 Task: Assign in the project VantageTech the issue 'Develop a new tool for automated testing of chatbots' to the sprint 'Epic Expedition'.
Action: Mouse moved to (217, 58)
Screenshot: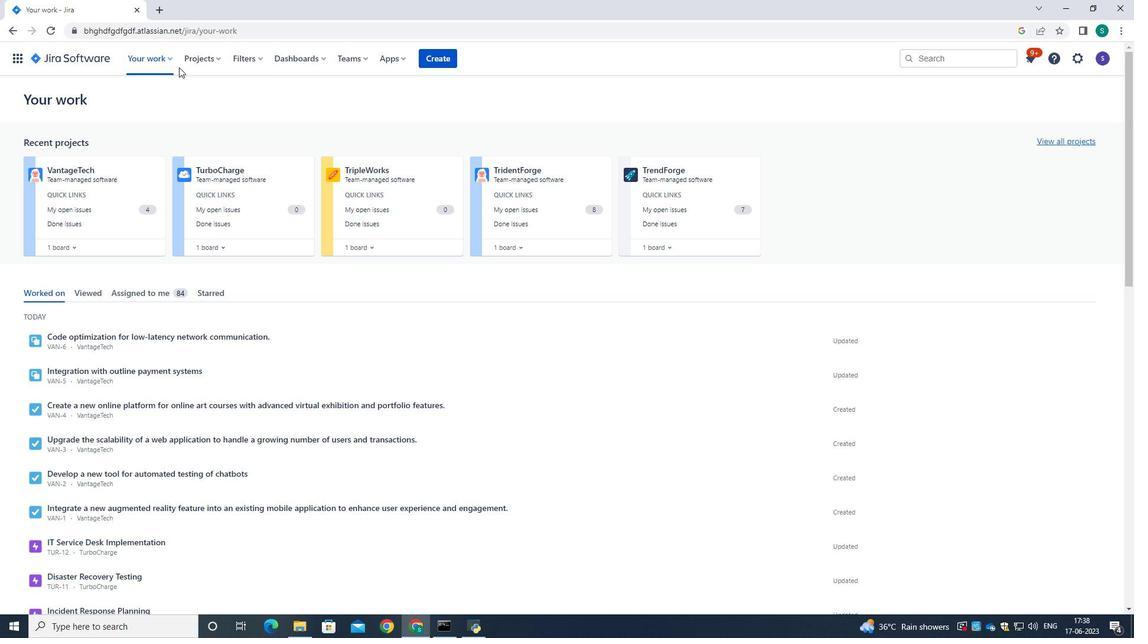 
Action: Mouse pressed left at (217, 58)
Screenshot: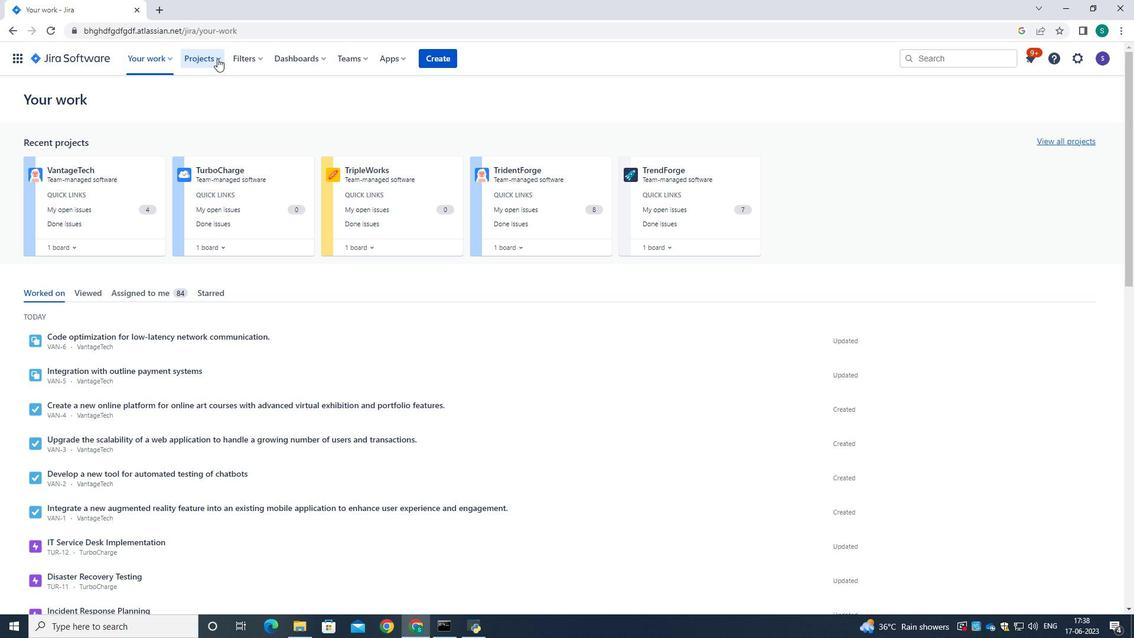 
Action: Mouse moved to (234, 106)
Screenshot: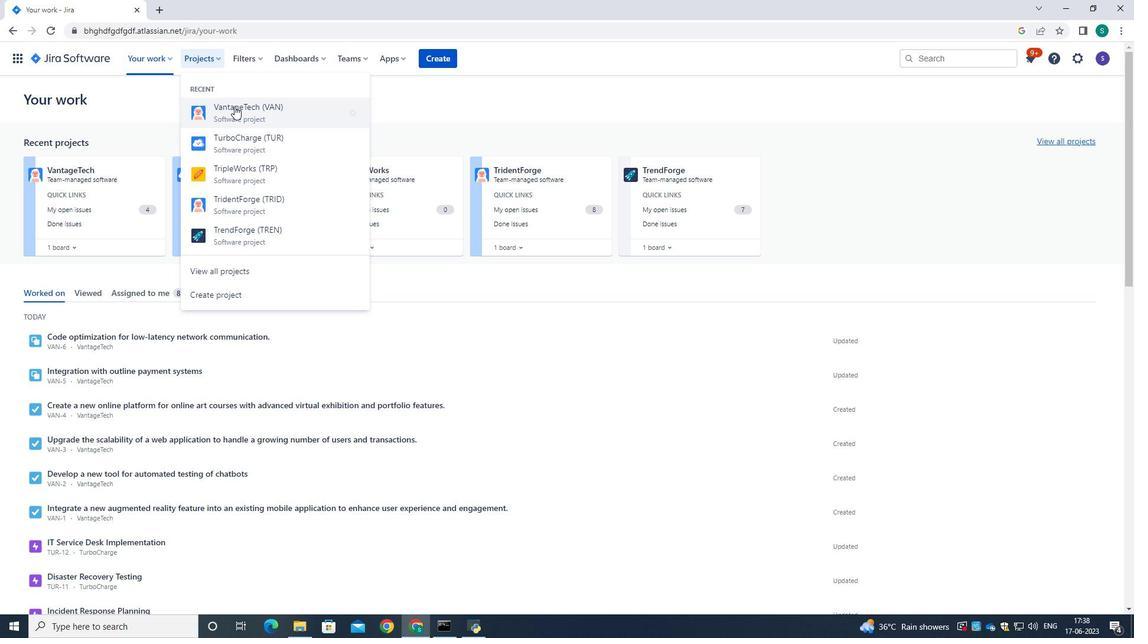 
Action: Mouse pressed left at (234, 106)
Screenshot: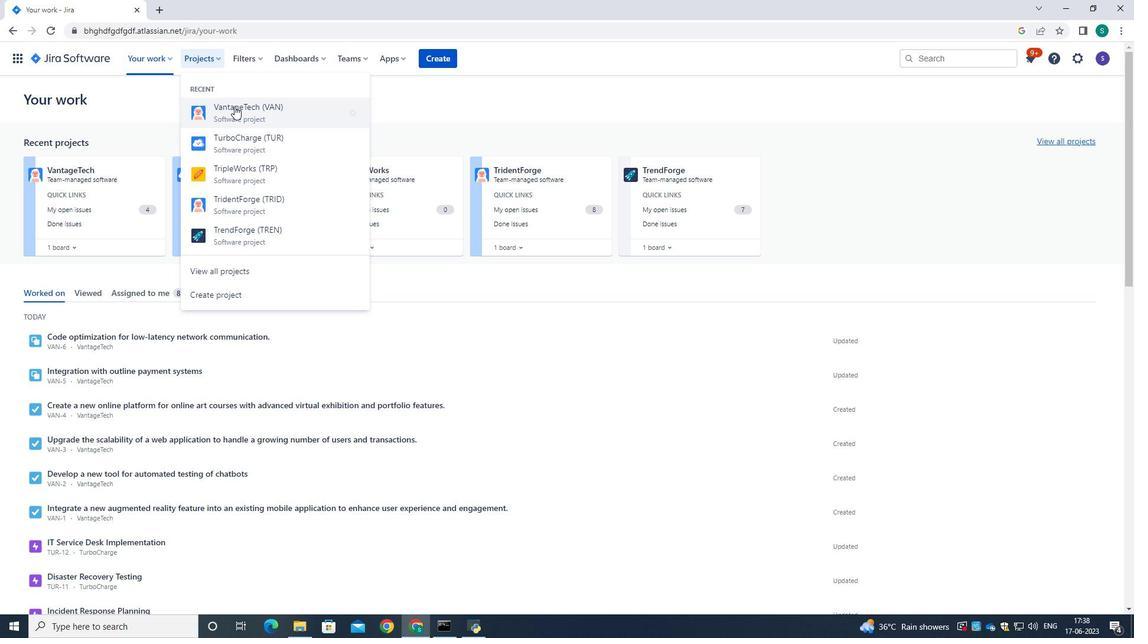 
Action: Mouse moved to (70, 186)
Screenshot: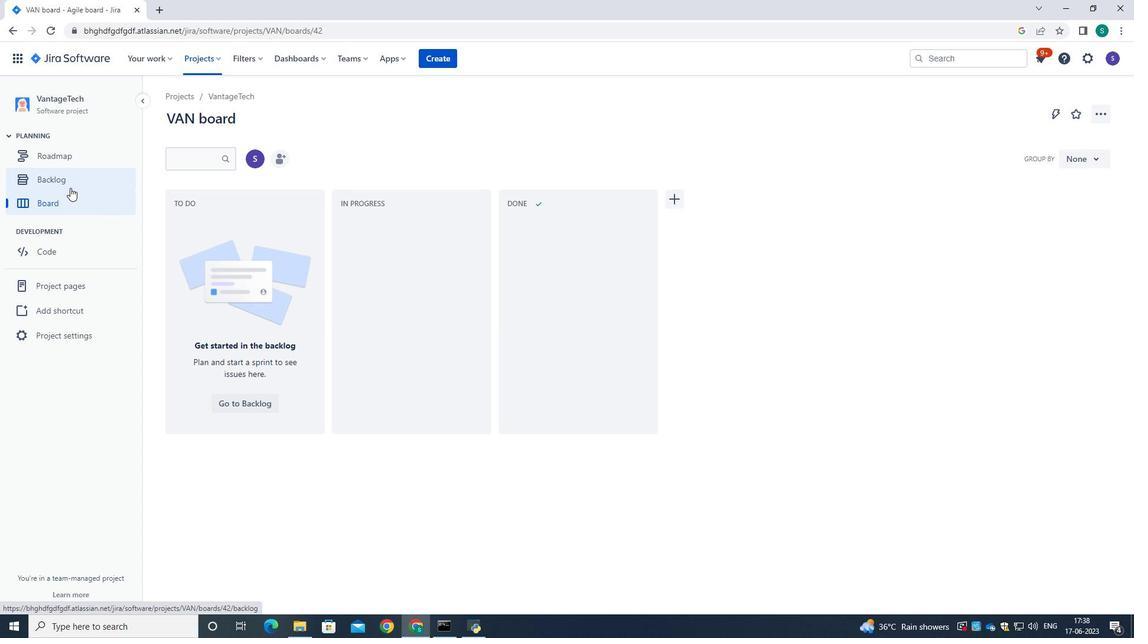 
Action: Mouse pressed left at (70, 186)
Screenshot: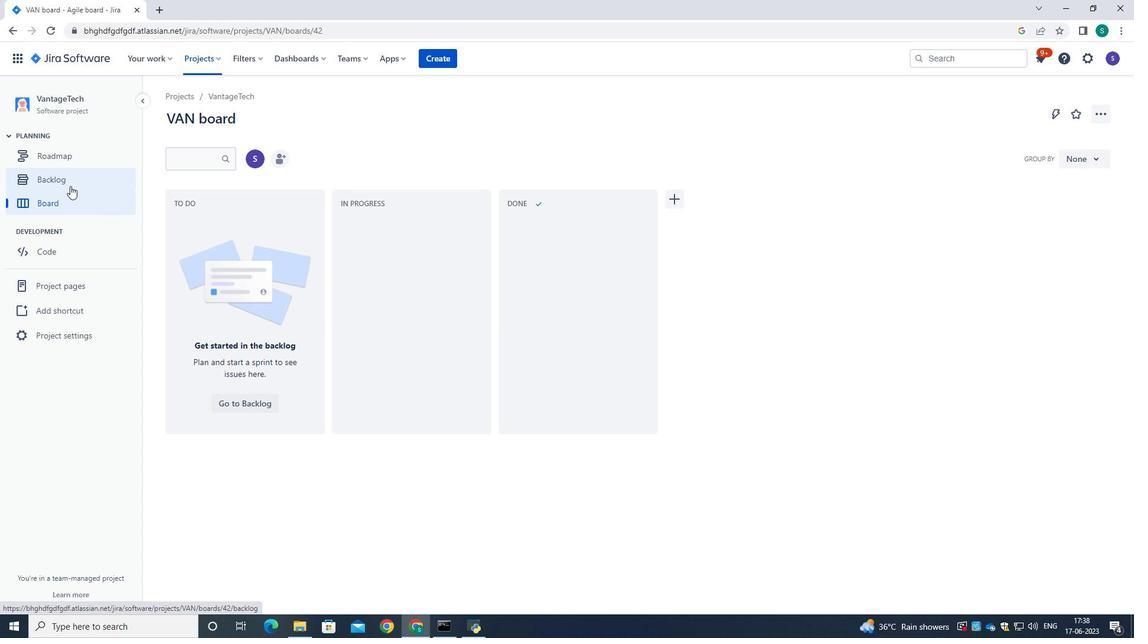 
Action: Mouse moved to (1080, 214)
Screenshot: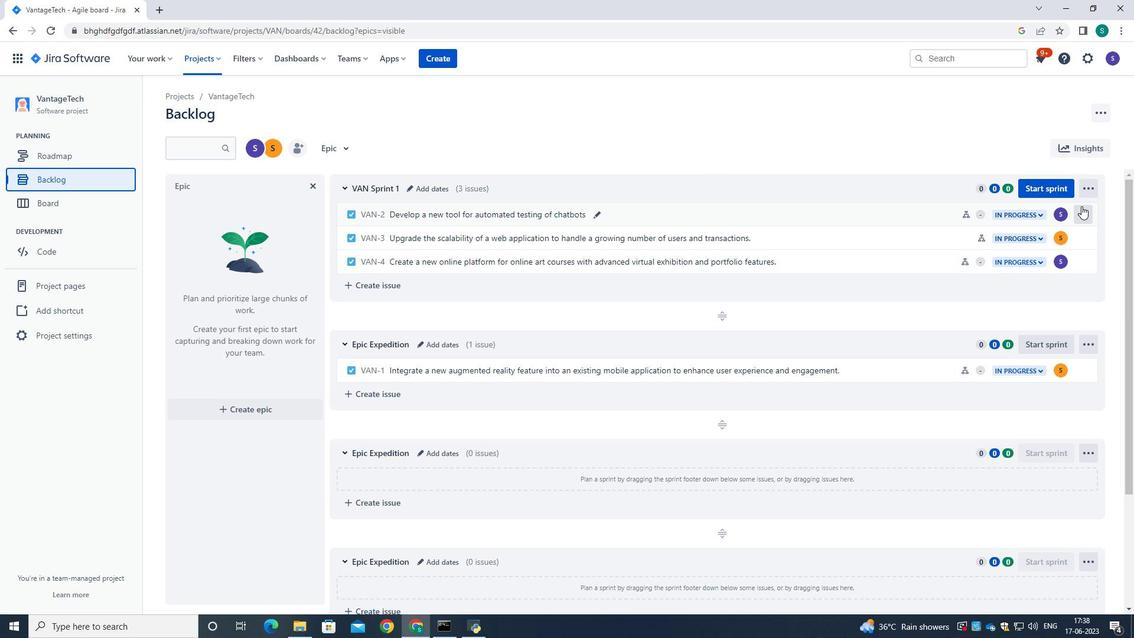 
Action: Mouse pressed left at (1080, 214)
Screenshot: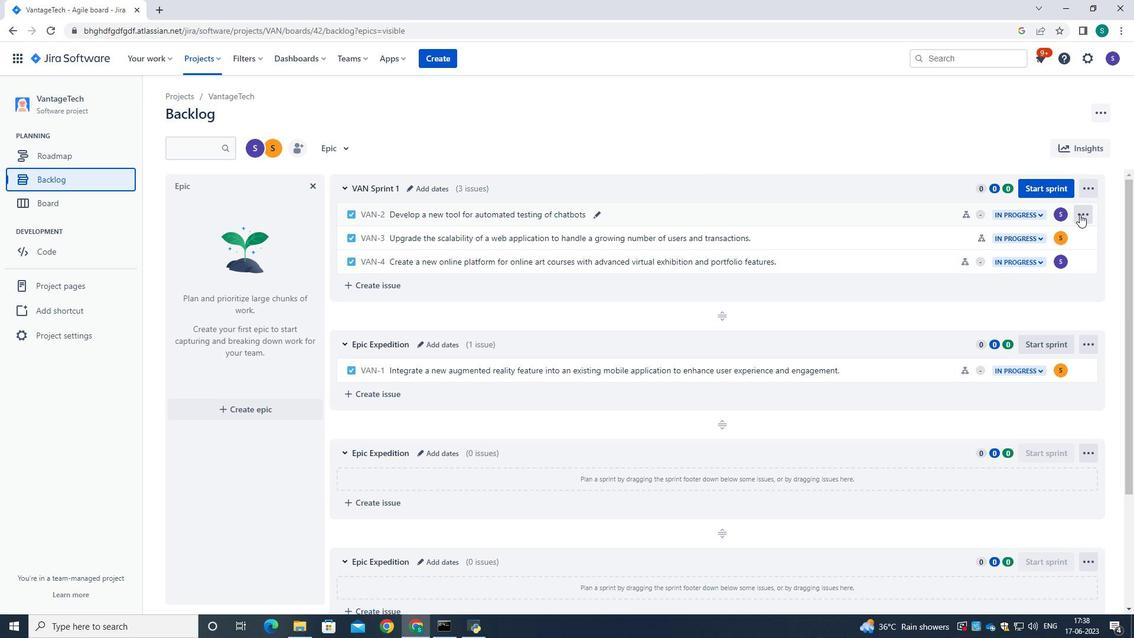 
Action: Mouse moved to (1042, 366)
Screenshot: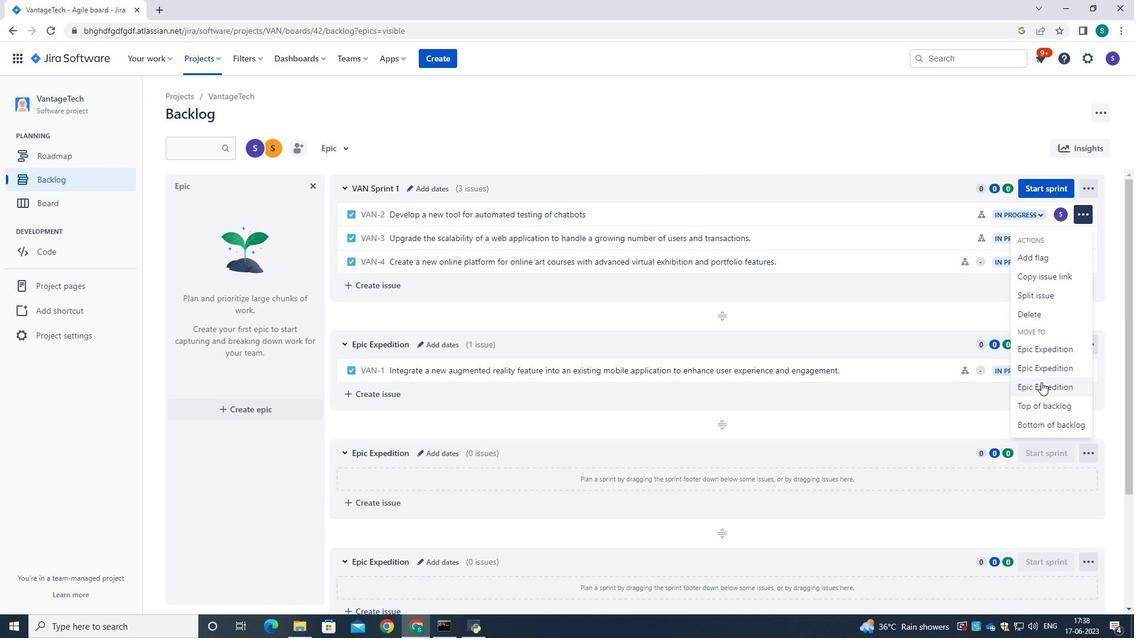 
Action: Mouse pressed left at (1042, 366)
Screenshot: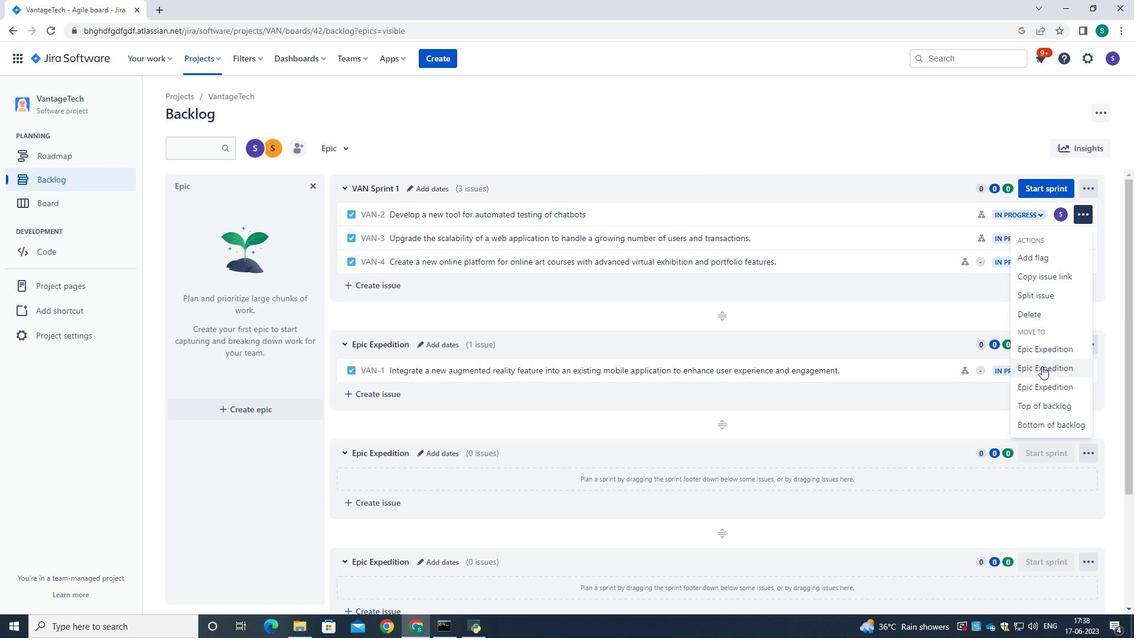 
Action: Mouse moved to (748, 132)
Screenshot: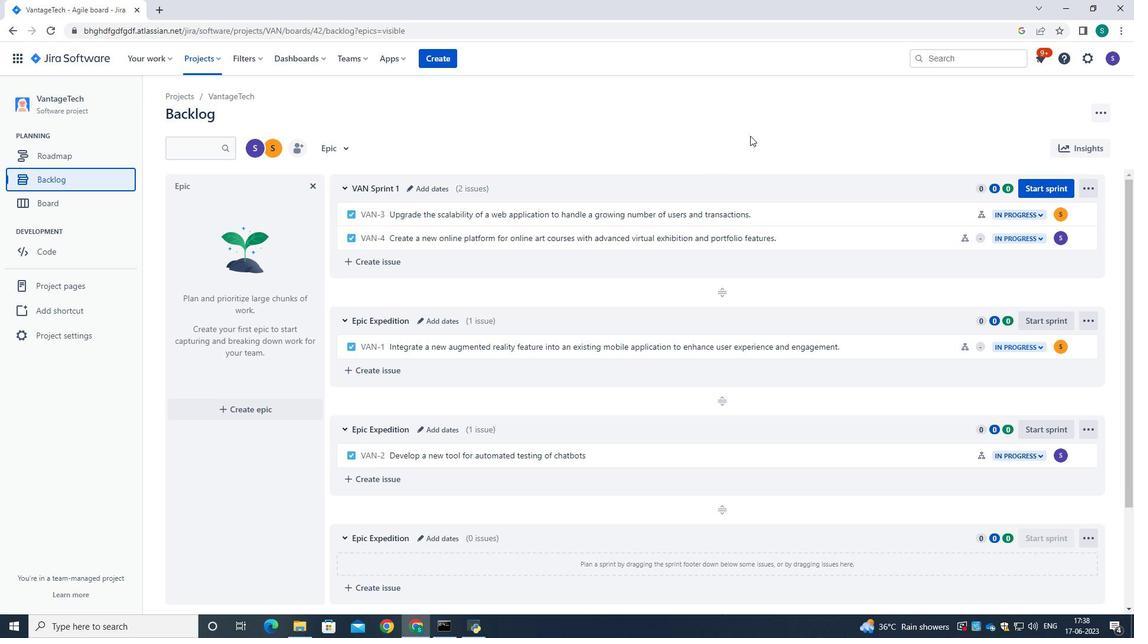 
Action: Mouse pressed left at (748, 132)
Screenshot: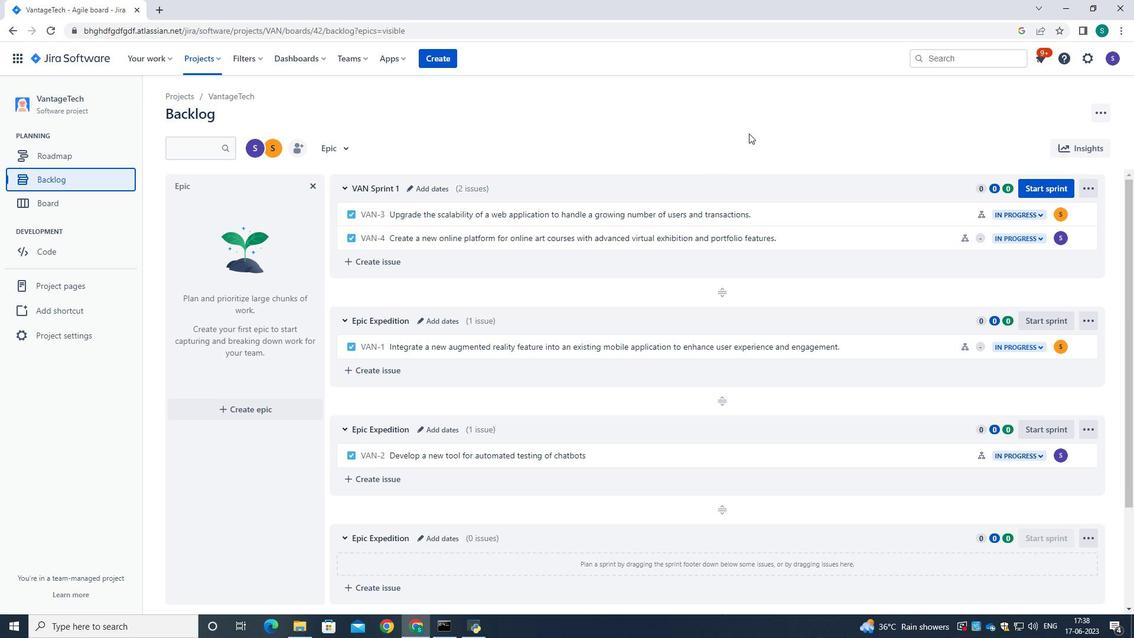 
